 Task: Search one way flight ticket for 4 adults, 2 children, 2 infants in seat and 1 infant on lap in premium economy from Tallahassee: Tallahassee International Airport to Rockford: Chicago Rockford International Airport(was Northwest Chicagoland Regional Airport At Rockford) on 5-1-2023. Choice of flights is Spirit. Number of bags: 9 checked bags. Price is upto 74000. Outbound departure time preference is 8:30.
Action: Mouse moved to (191, 156)
Screenshot: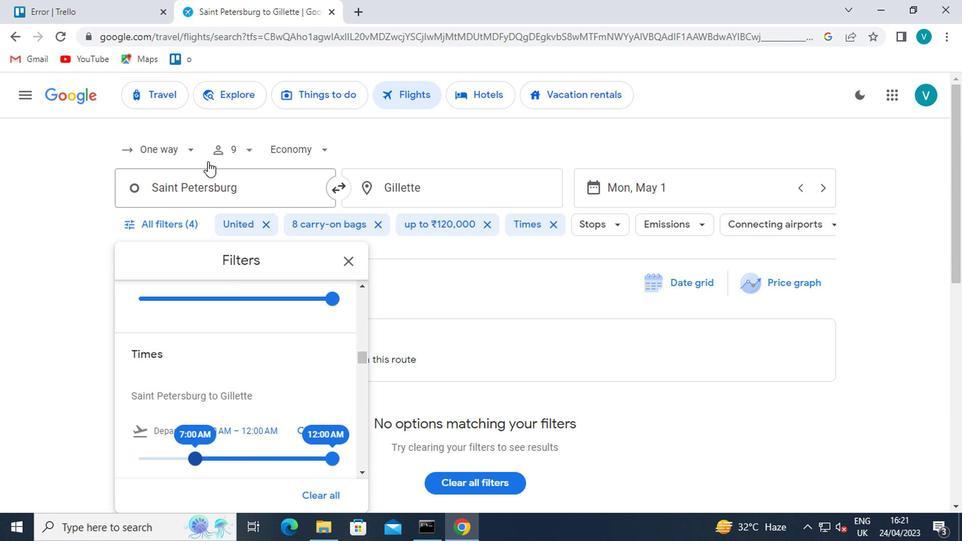 
Action: Mouse pressed left at (191, 156)
Screenshot: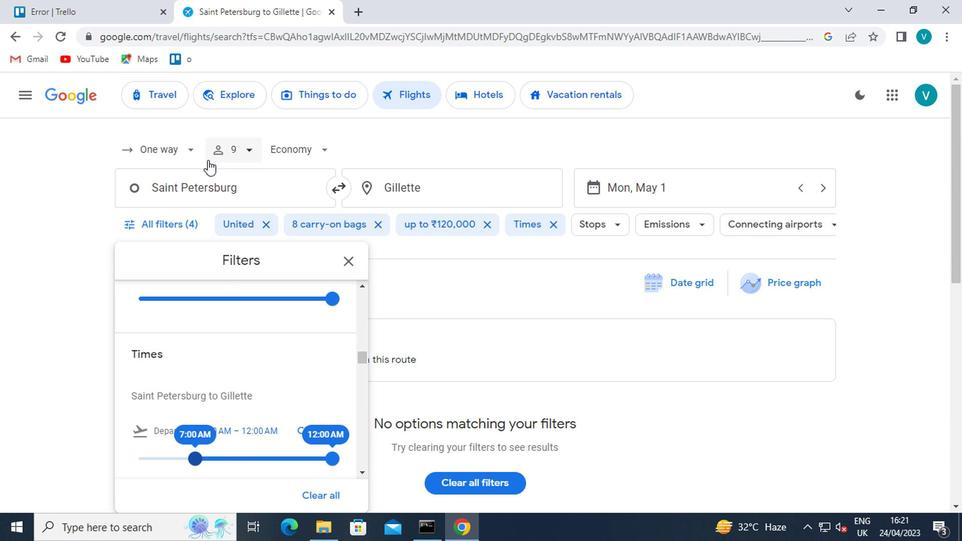 
Action: Mouse moved to (185, 214)
Screenshot: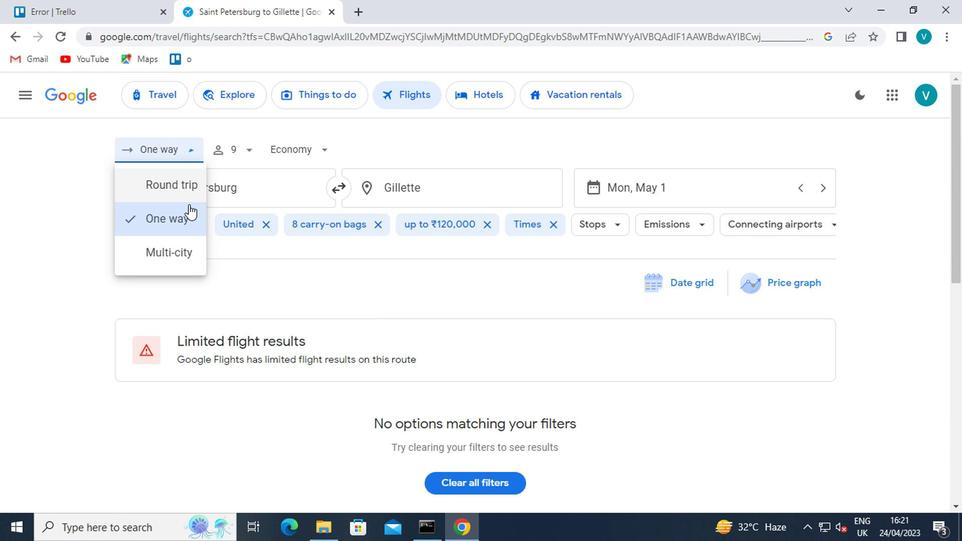 
Action: Mouse pressed left at (185, 214)
Screenshot: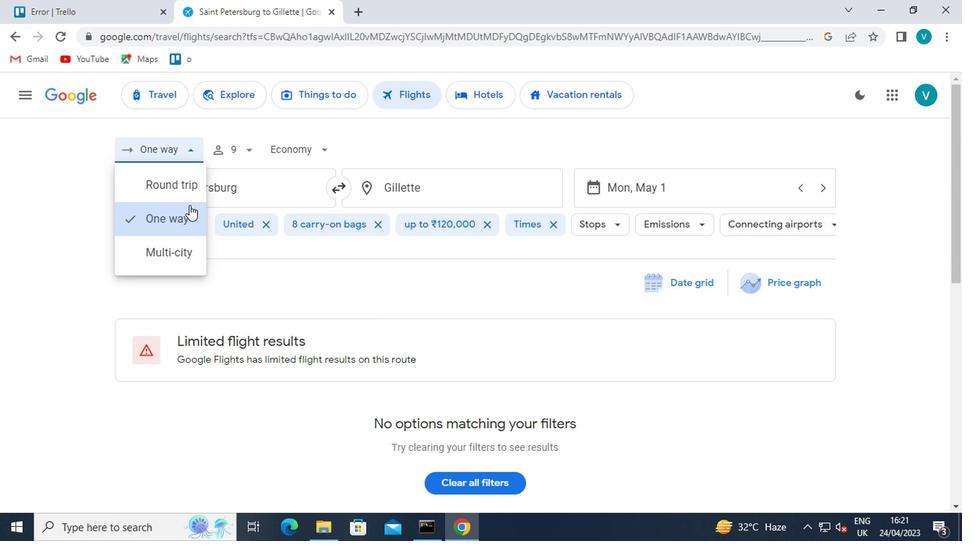 
Action: Mouse moved to (248, 145)
Screenshot: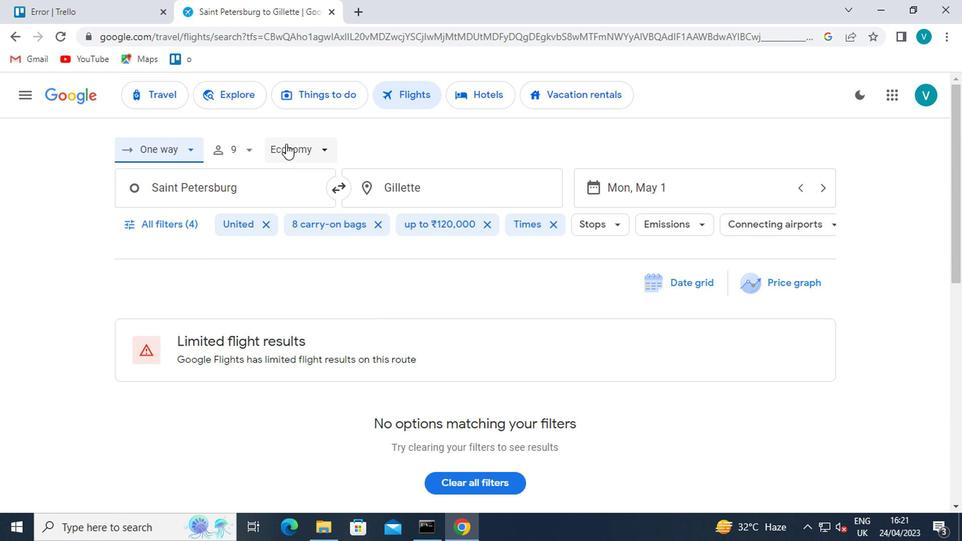 
Action: Mouse pressed left at (248, 145)
Screenshot: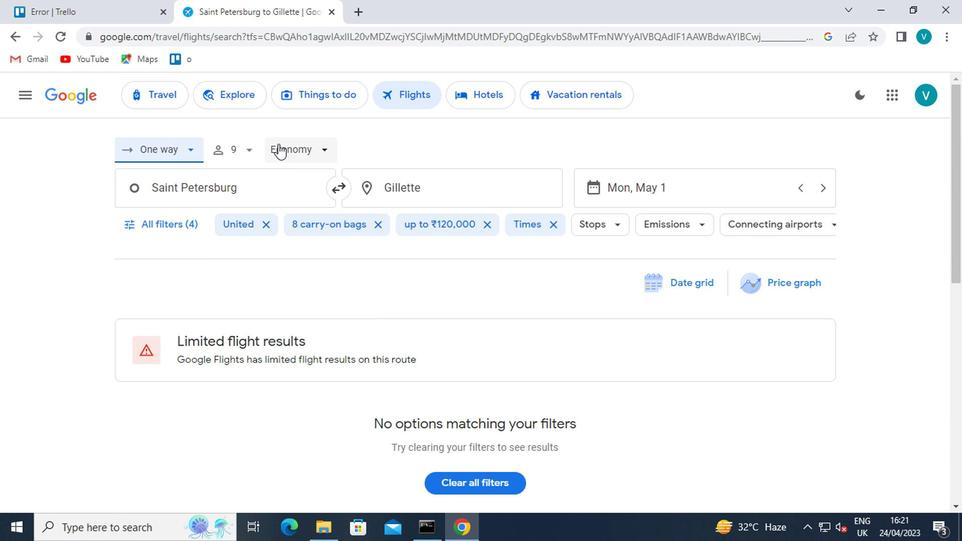 
Action: Mouse moved to (303, 188)
Screenshot: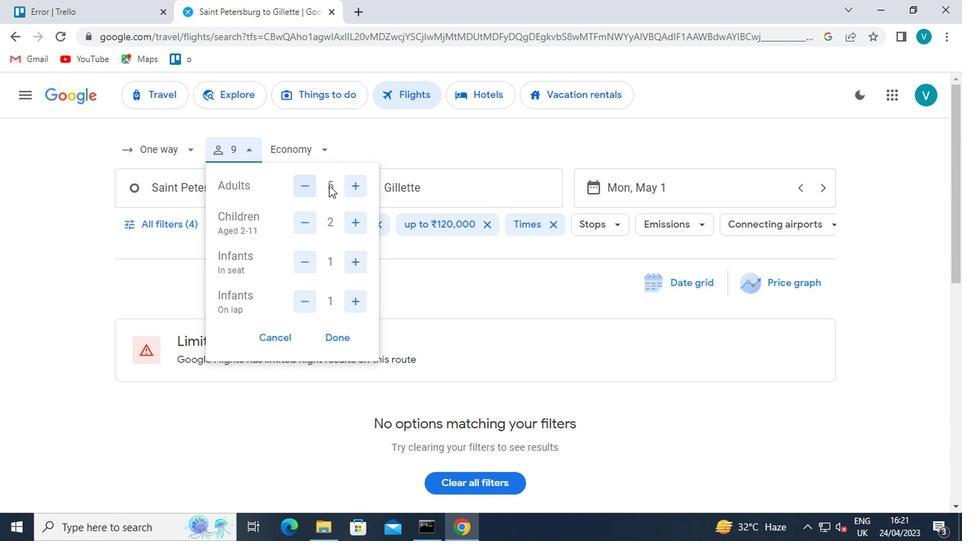 
Action: Mouse pressed left at (303, 188)
Screenshot: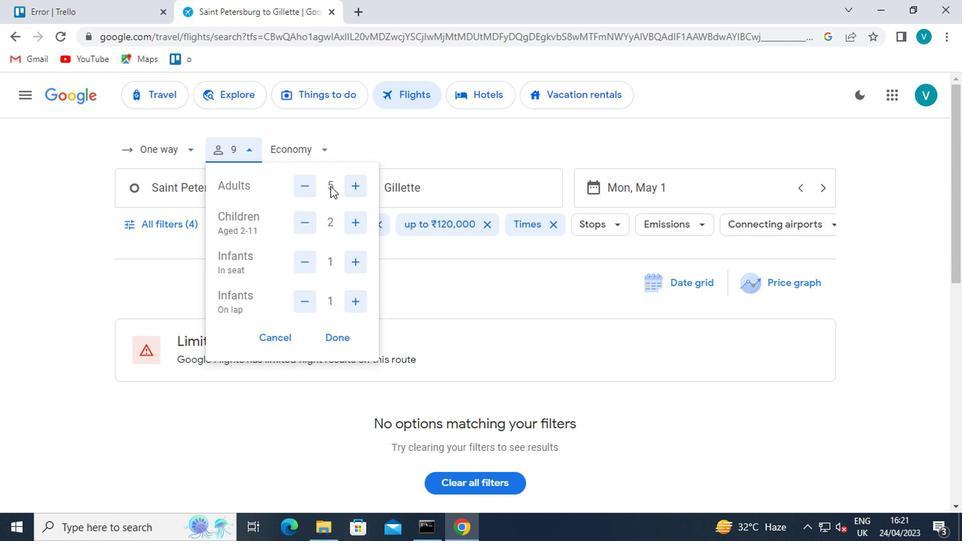 
Action: Mouse moved to (344, 260)
Screenshot: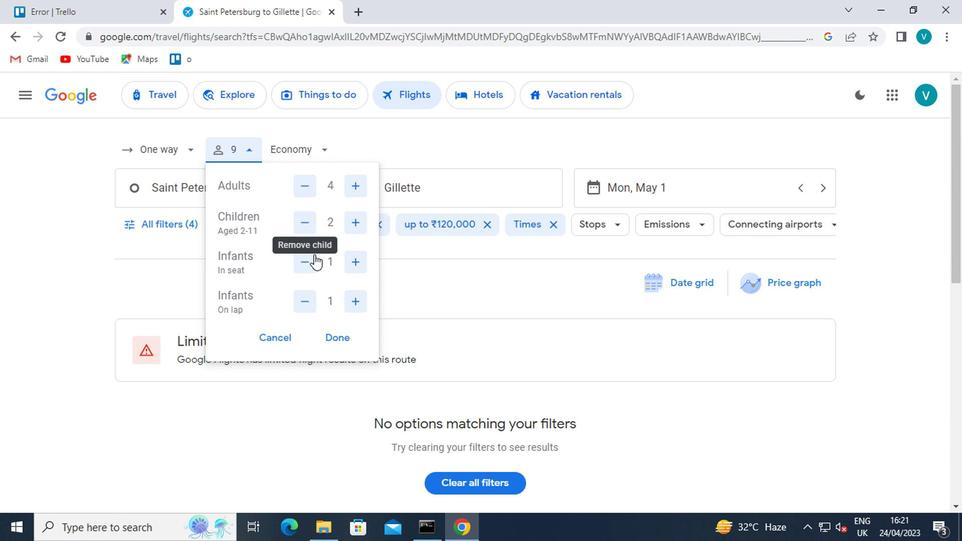 
Action: Mouse pressed left at (344, 260)
Screenshot: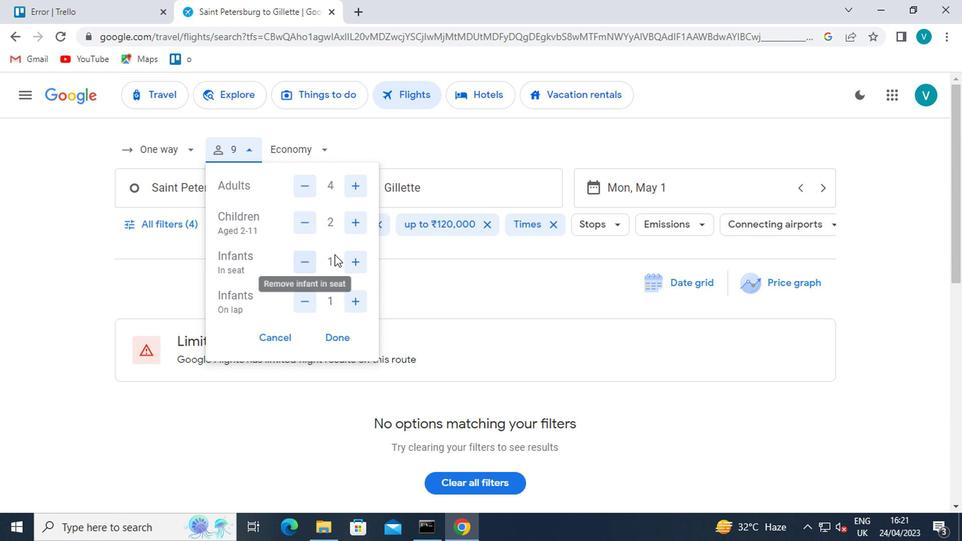 
Action: Mouse moved to (325, 339)
Screenshot: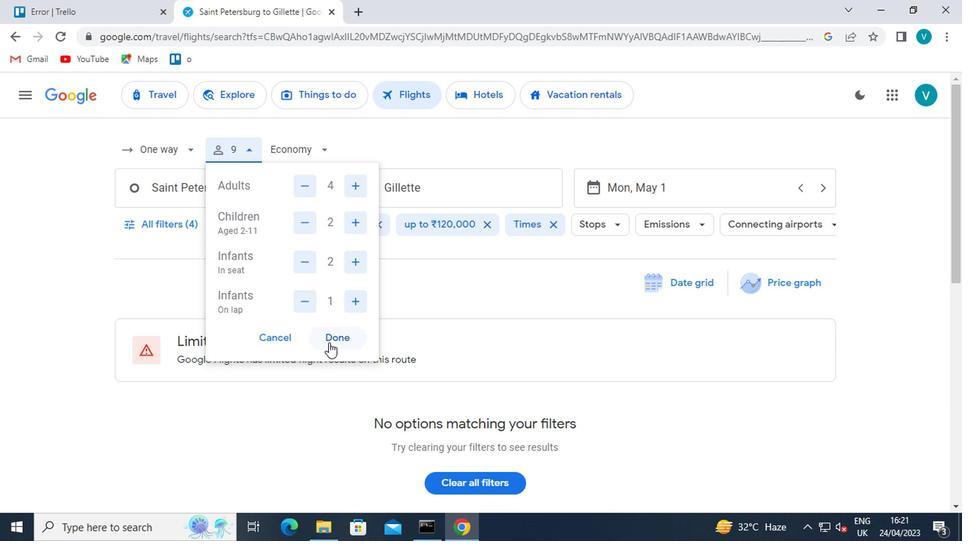 
Action: Mouse pressed left at (325, 339)
Screenshot: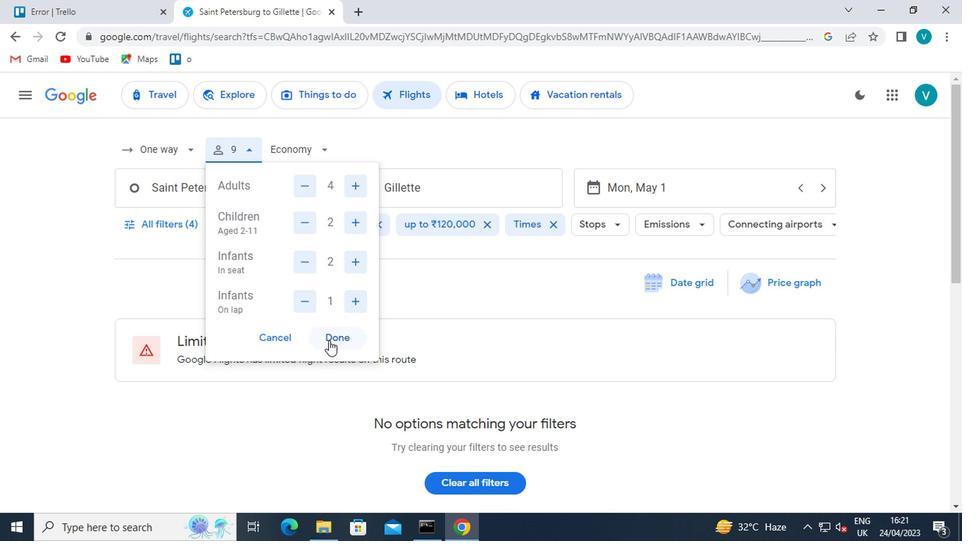 
Action: Mouse moved to (317, 150)
Screenshot: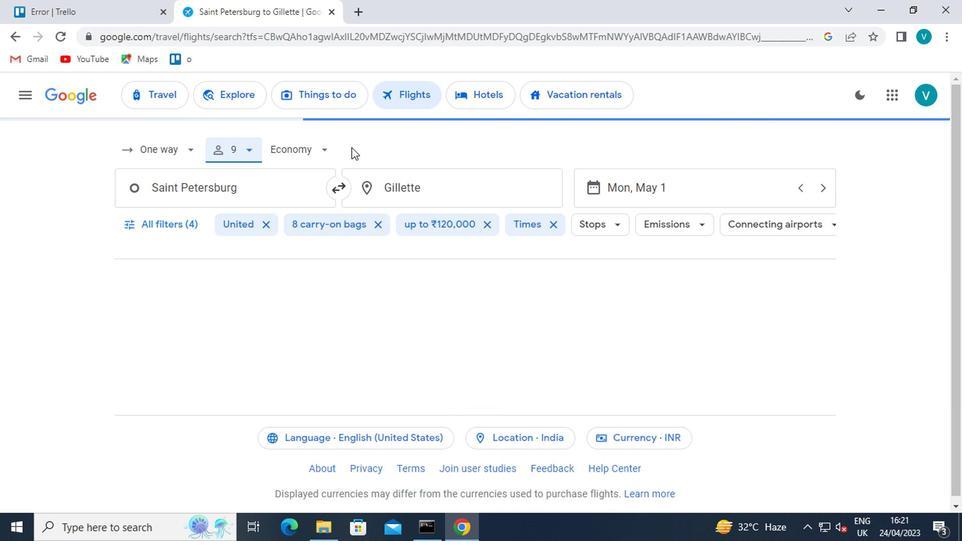 
Action: Mouse pressed left at (317, 150)
Screenshot: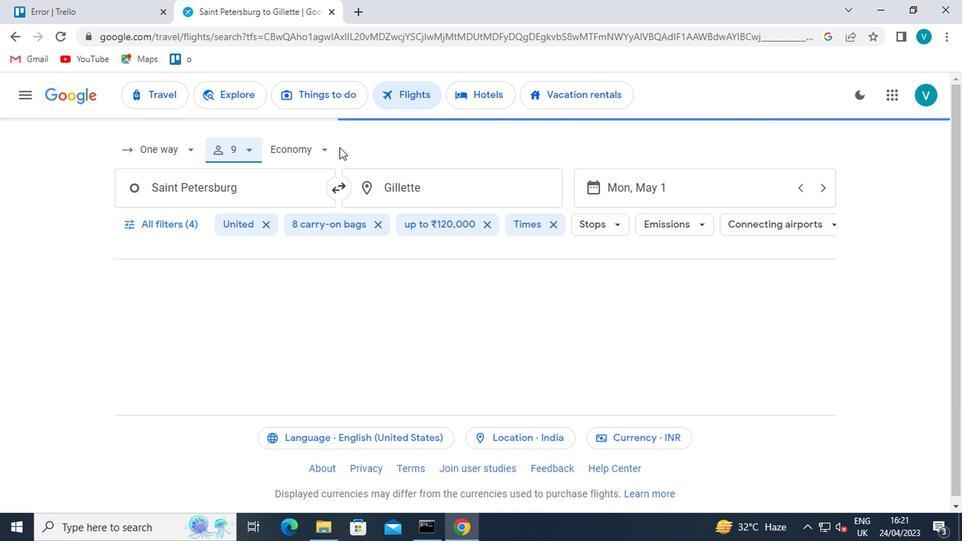 
Action: Mouse moved to (322, 218)
Screenshot: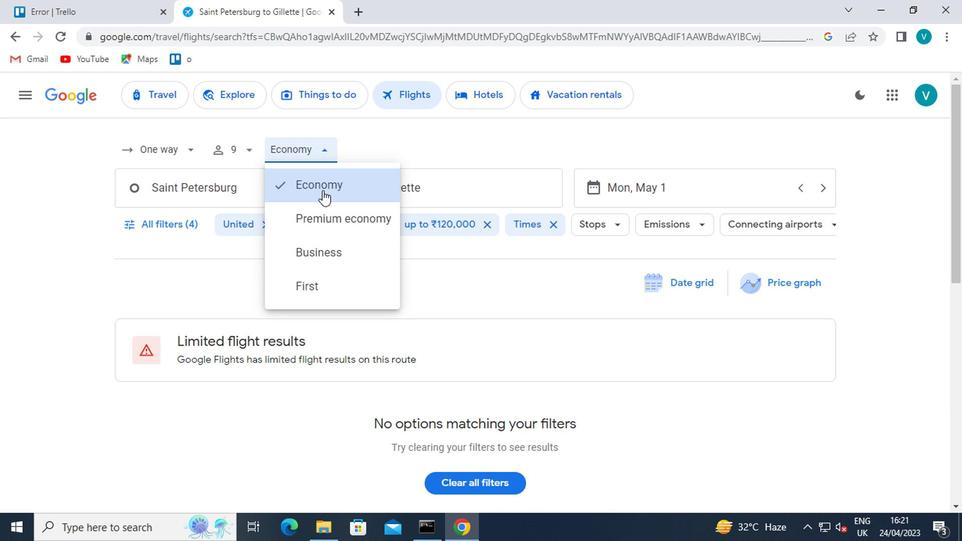 
Action: Mouse pressed left at (322, 218)
Screenshot: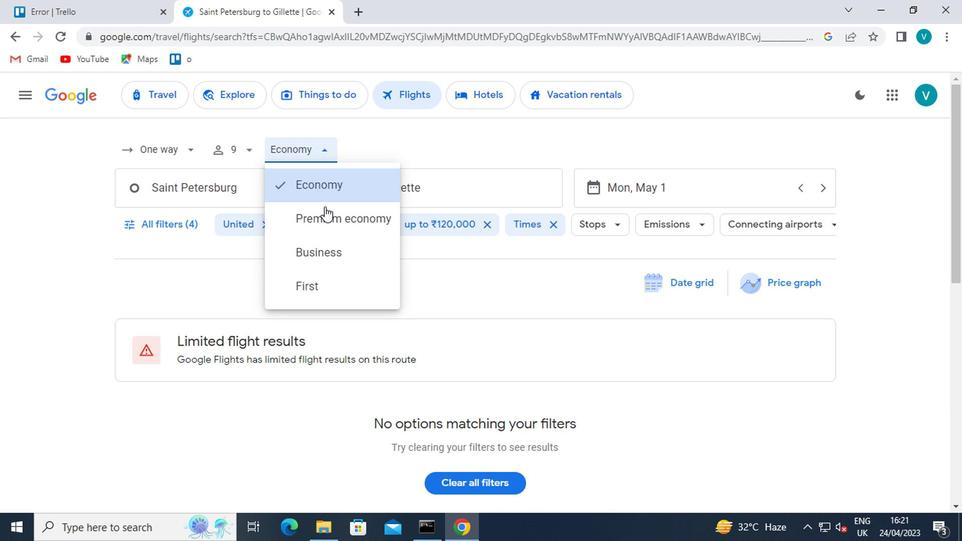 
Action: Mouse moved to (242, 190)
Screenshot: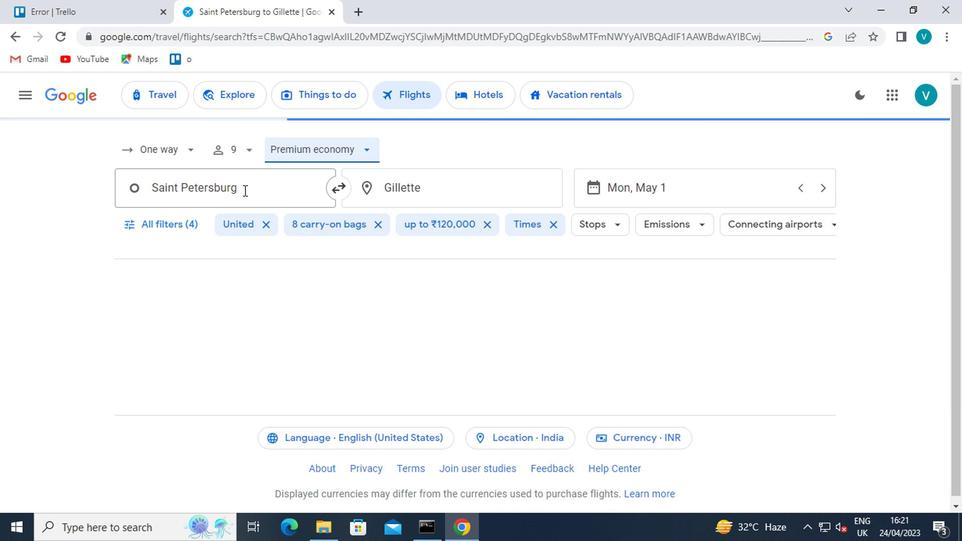 
Action: Mouse pressed left at (242, 190)
Screenshot: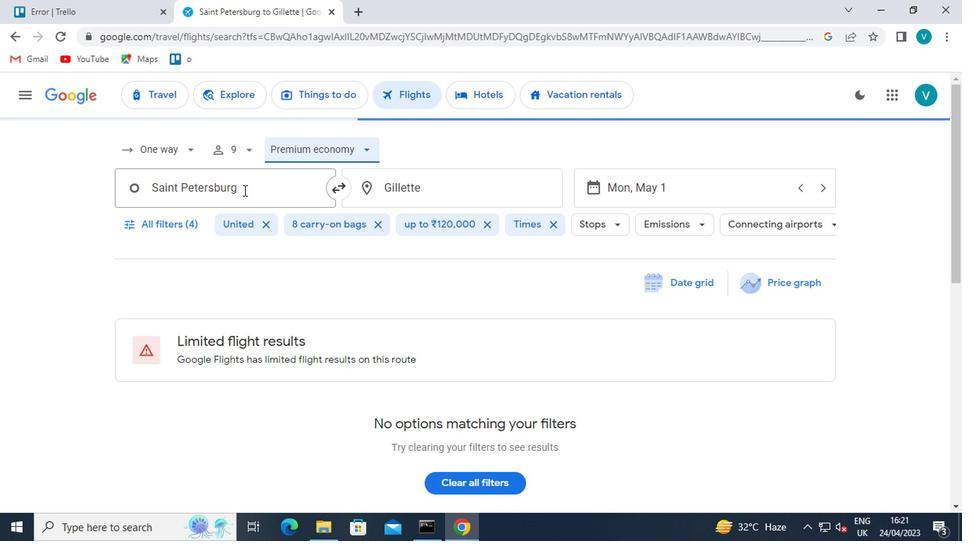 
Action: Key pressed <Key.shift>TALLAH
Screenshot: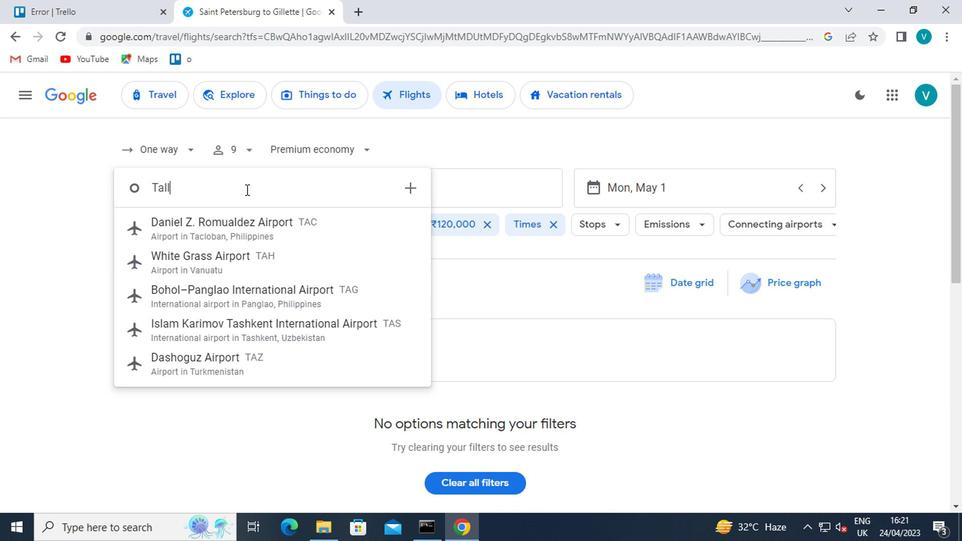 
Action: Mouse moved to (284, 267)
Screenshot: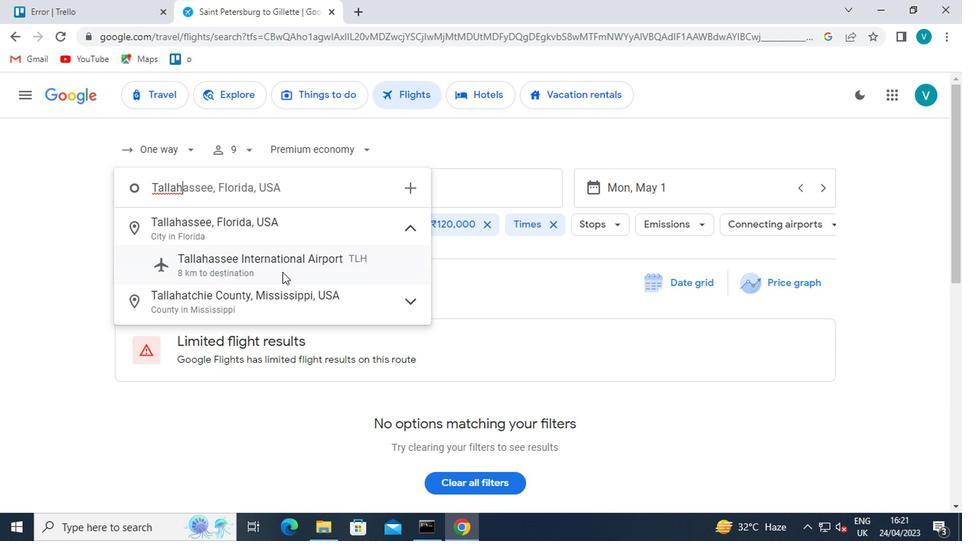 
Action: Mouse pressed left at (284, 267)
Screenshot: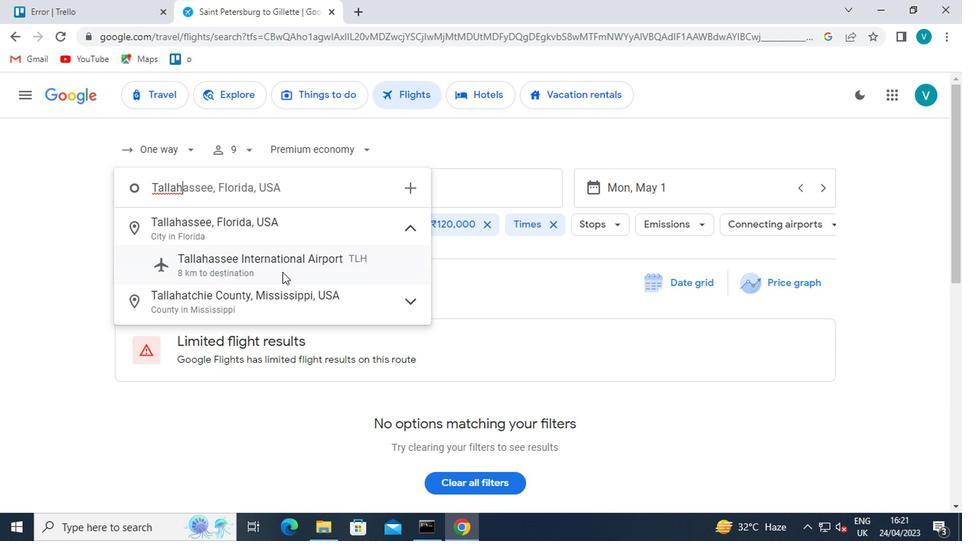 
Action: Mouse moved to (435, 190)
Screenshot: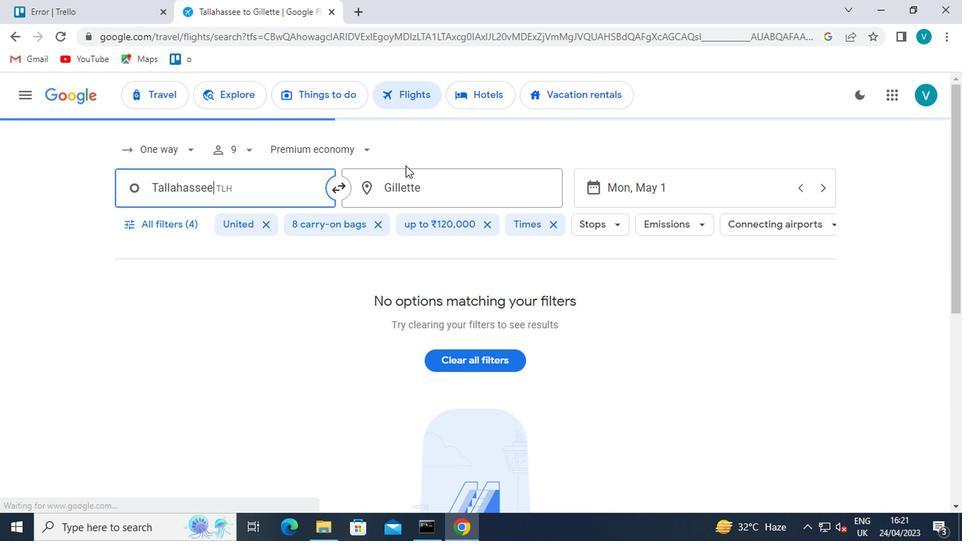 
Action: Mouse pressed left at (435, 190)
Screenshot: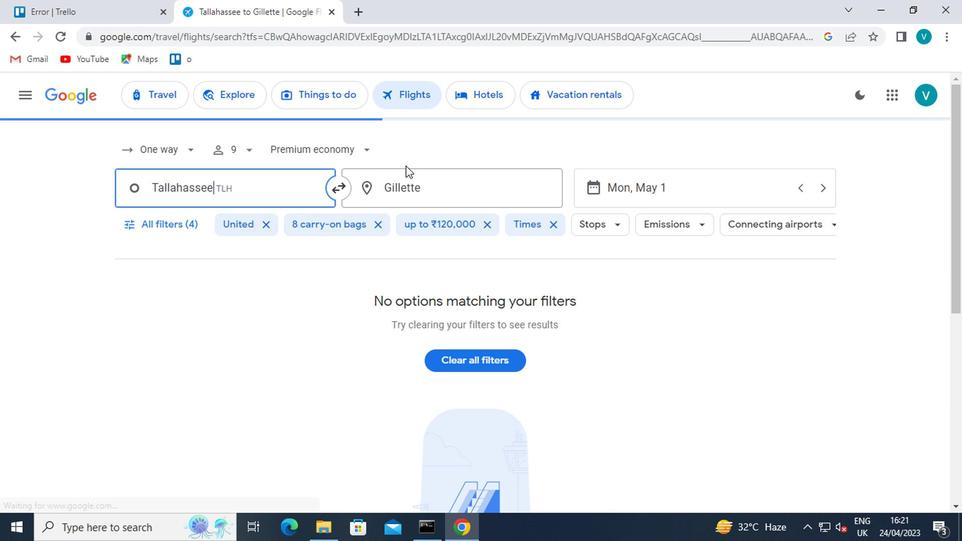 
Action: Mouse moved to (178, 33)
Screenshot: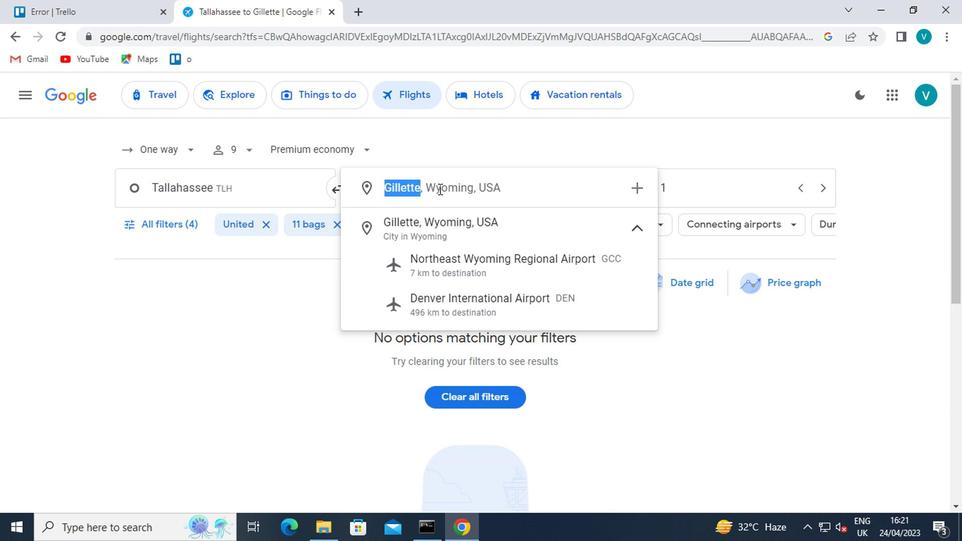 
Action: Key pressed <Key.shift>ROCKFORD
Screenshot: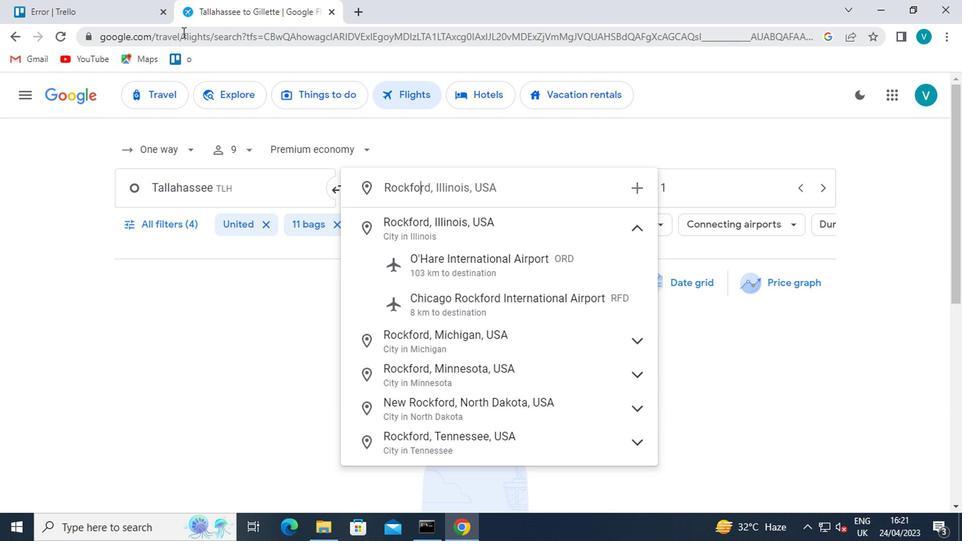 
Action: Mouse moved to (483, 295)
Screenshot: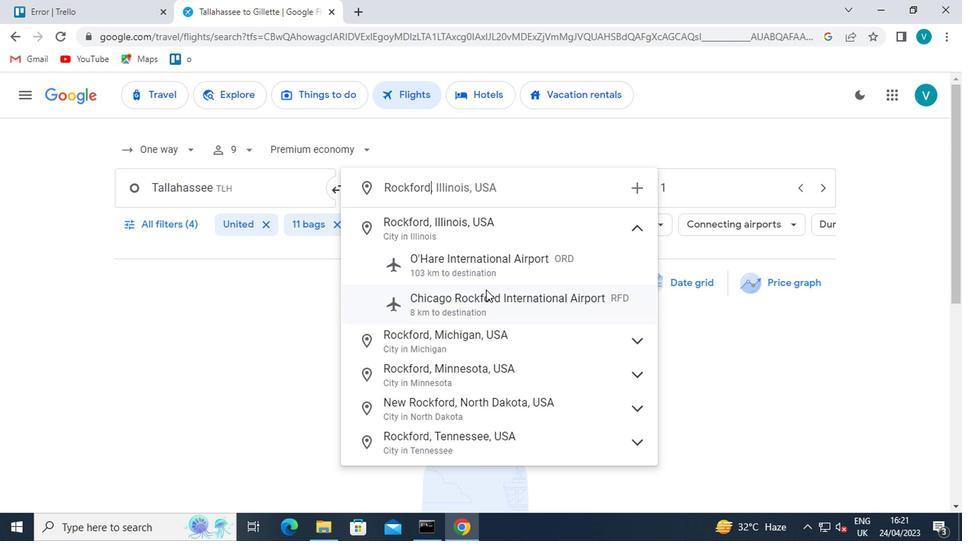
Action: Mouse pressed left at (483, 295)
Screenshot: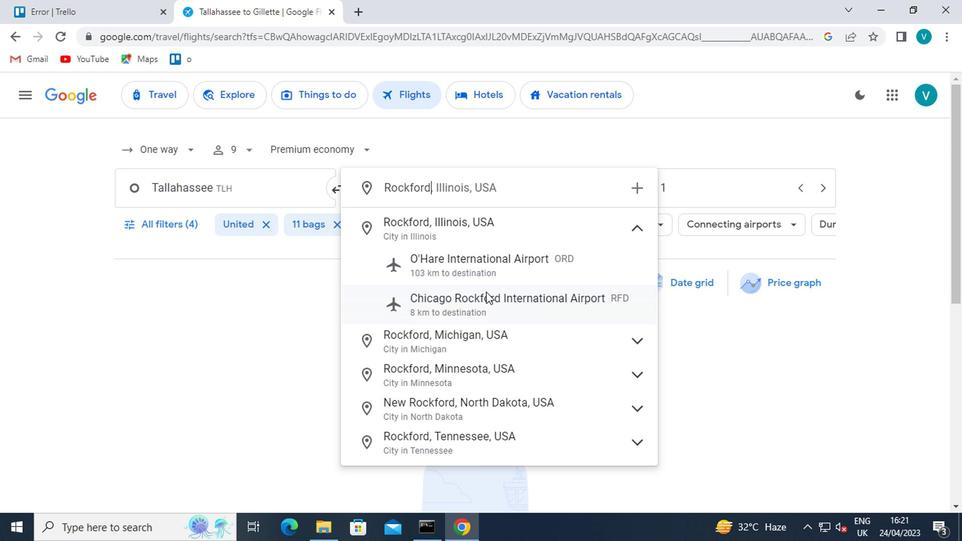 
Action: Mouse moved to (710, 180)
Screenshot: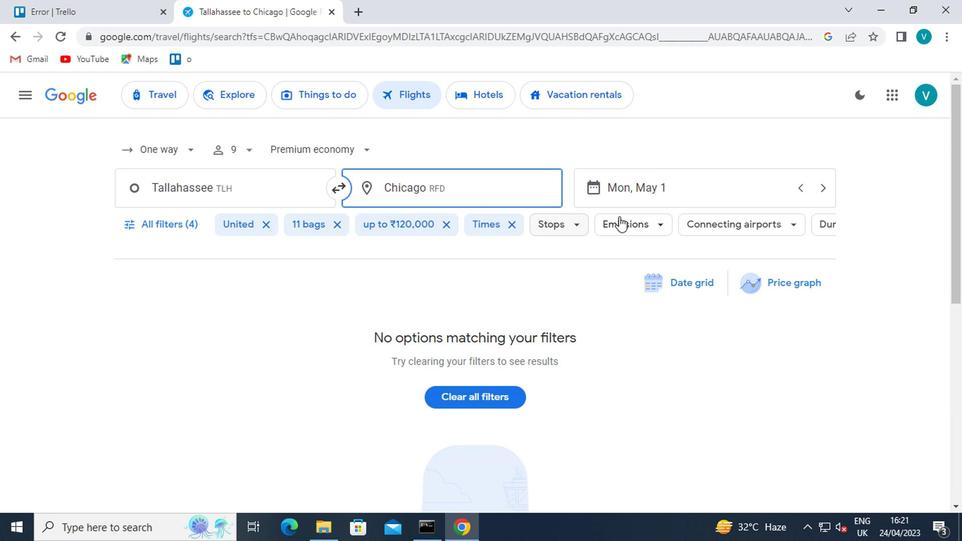 
Action: Mouse pressed left at (710, 180)
Screenshot: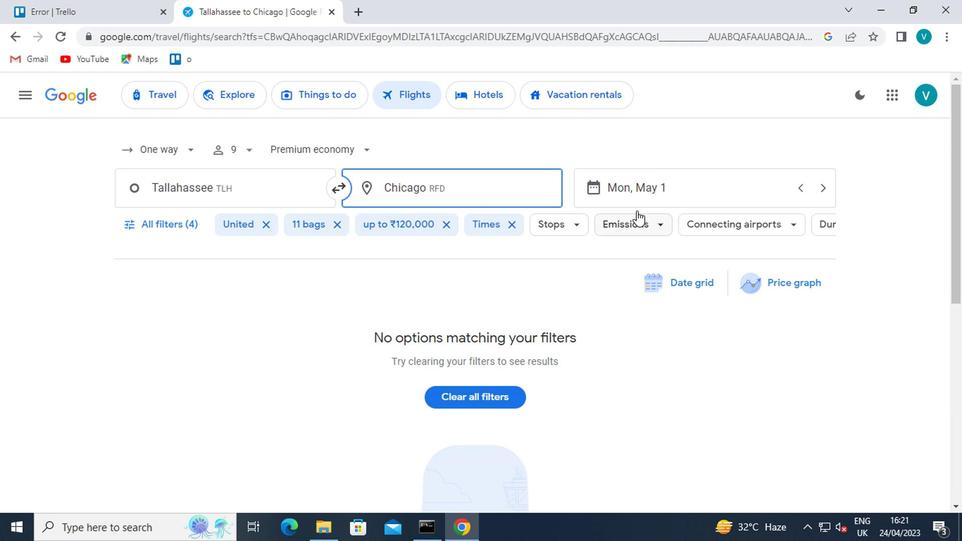 
Action: Mouse moved to (631, 261)
Screenshot: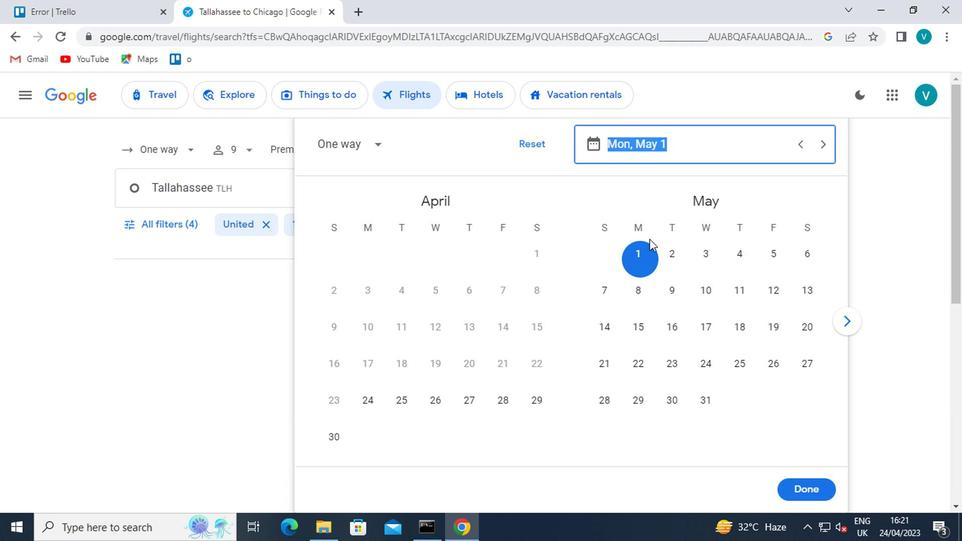 
Action: Mouse pressed left at (631, 261)
Screenshot: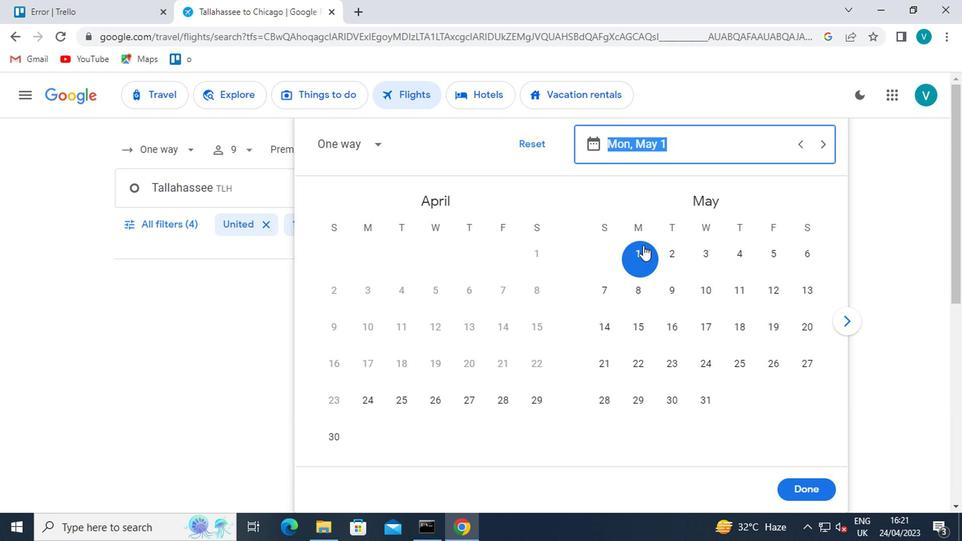 
Action: Mouse moved to (803, 494)
Screenshot: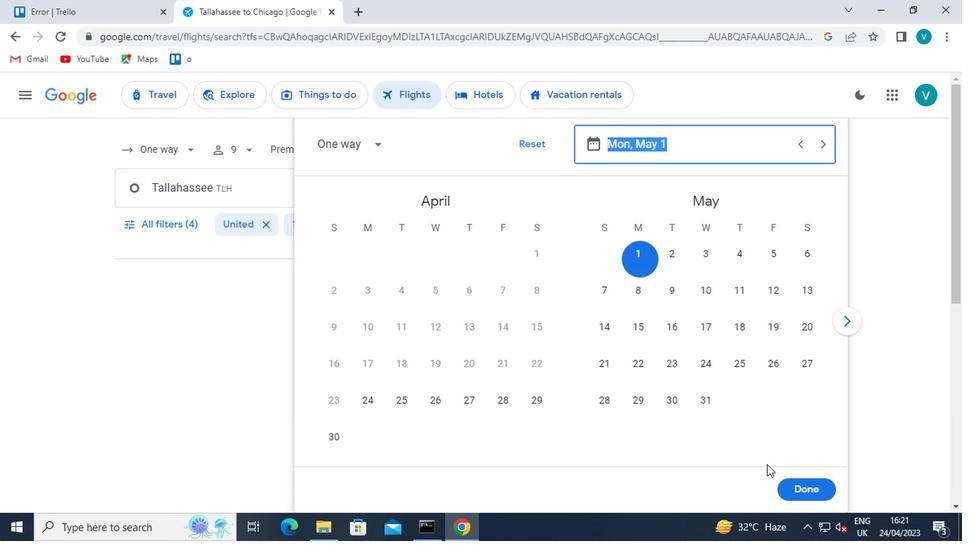 
Action: Mouse pressed left at (803, 494)
Screenshot: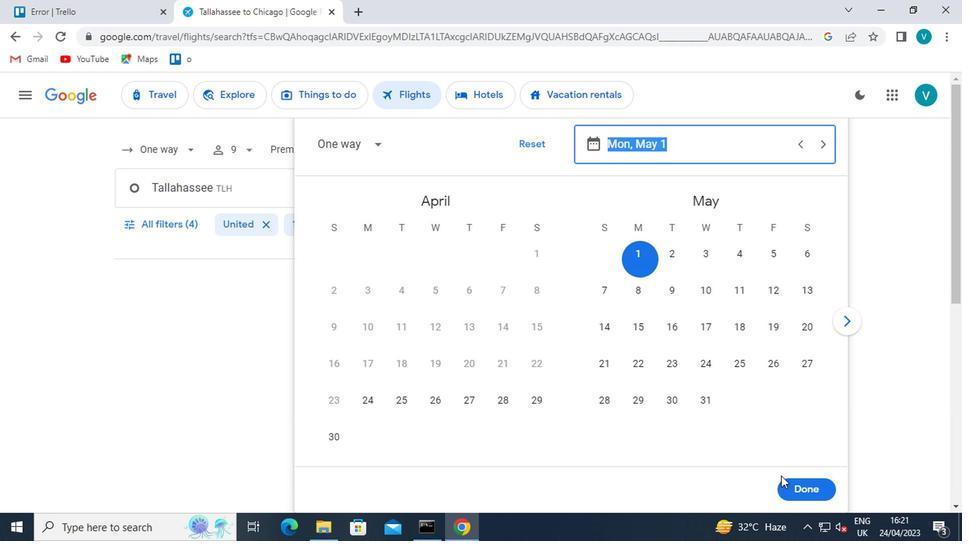 
Action: Mouse moved to (186, 239)
Screenshot: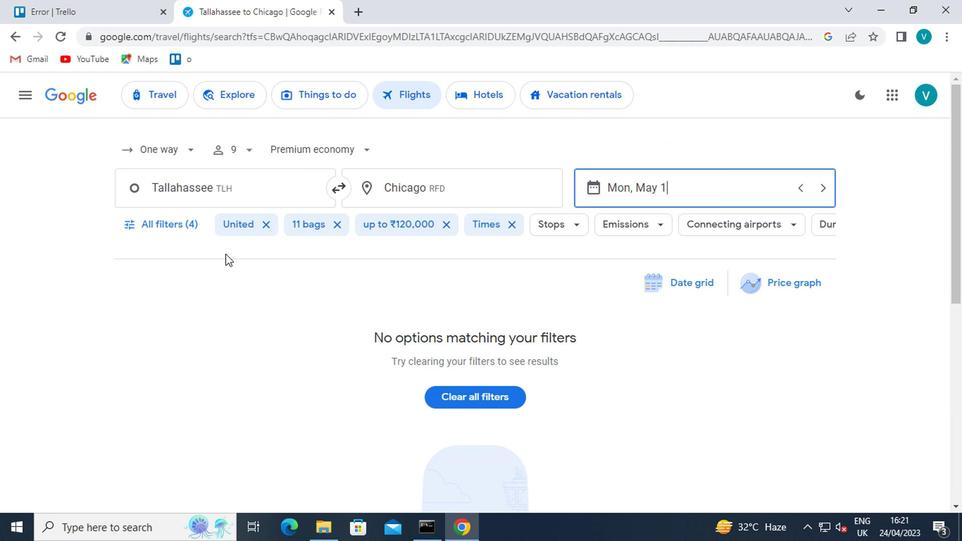 
Action: Mouse pressed left at (186, 239)
Screenshot: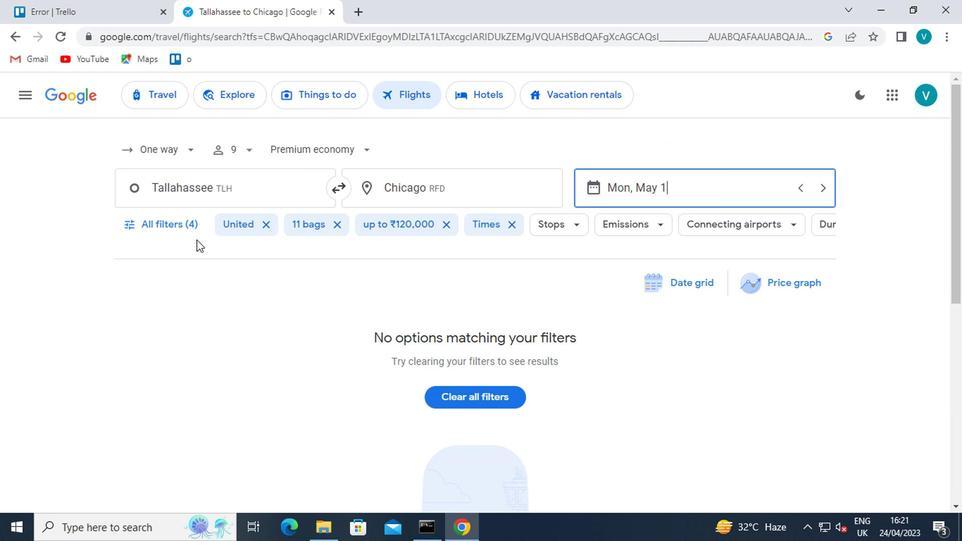 
Action: Mouse moved to (310, 361)
Screenshot: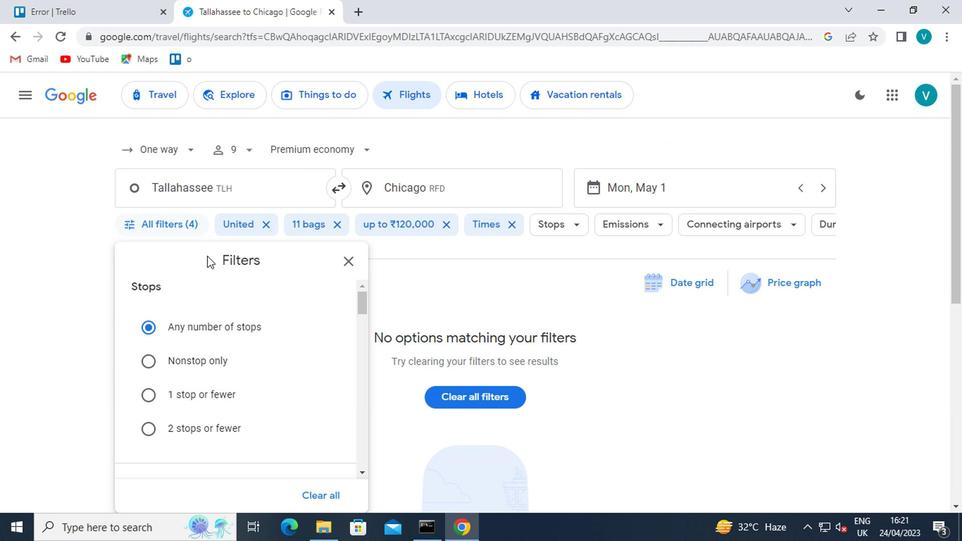
Action: Mouse scrolled (310, 360) with delta (0, 0)
Screenshot: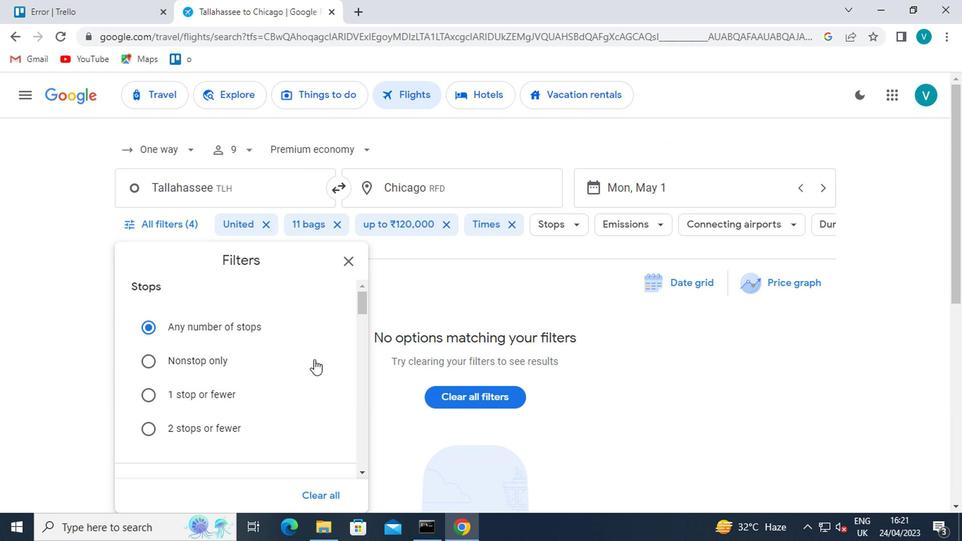 
Action: Mouse scrolled (310, 360) with delta (0, 0)
Screenshot: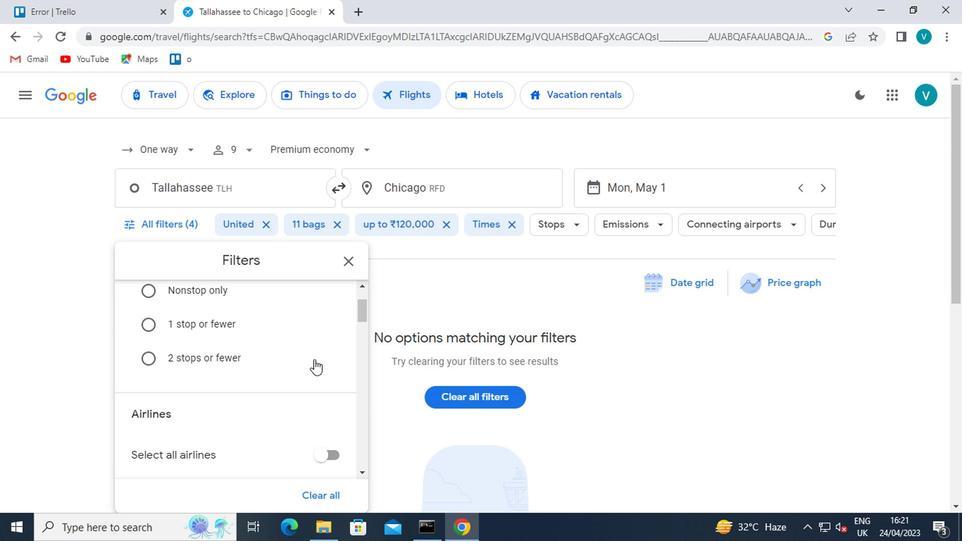 
Action: Mouse scrolled (310, 360) with delta (0, 0)
Screenshot: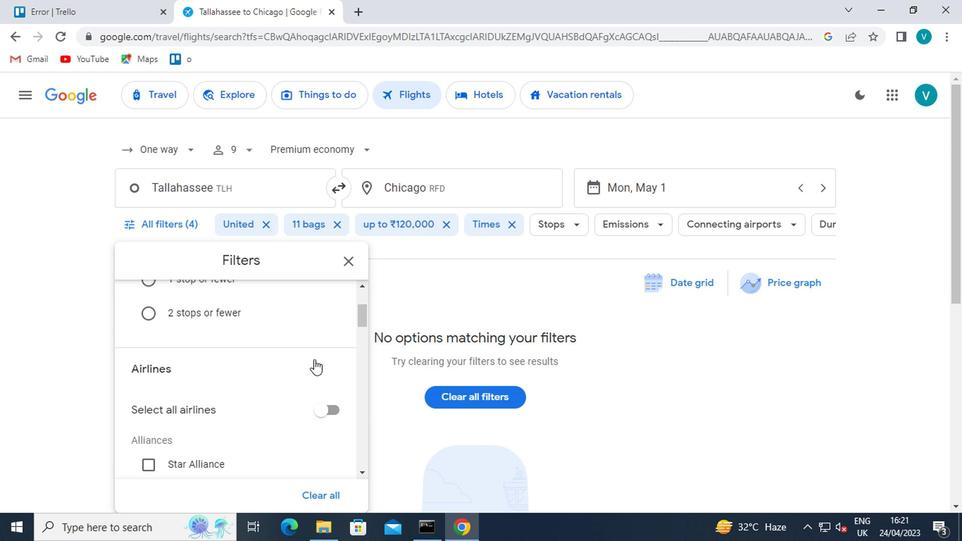 
Action: Mouse scrolled (310, 360) with delta (0, 0)
Screenshot: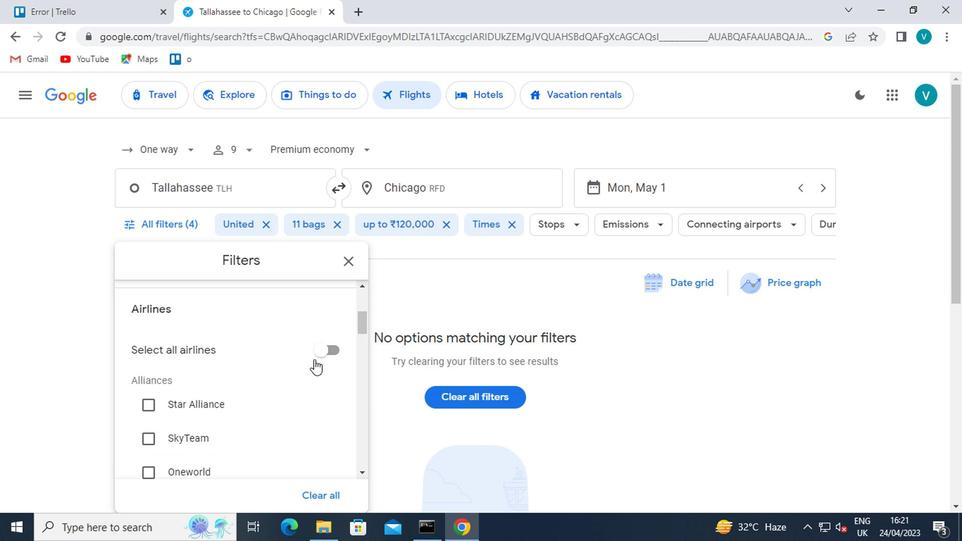 
Action: Mouse scrolled (310, 360) with delta (0, 0)
Screenshot: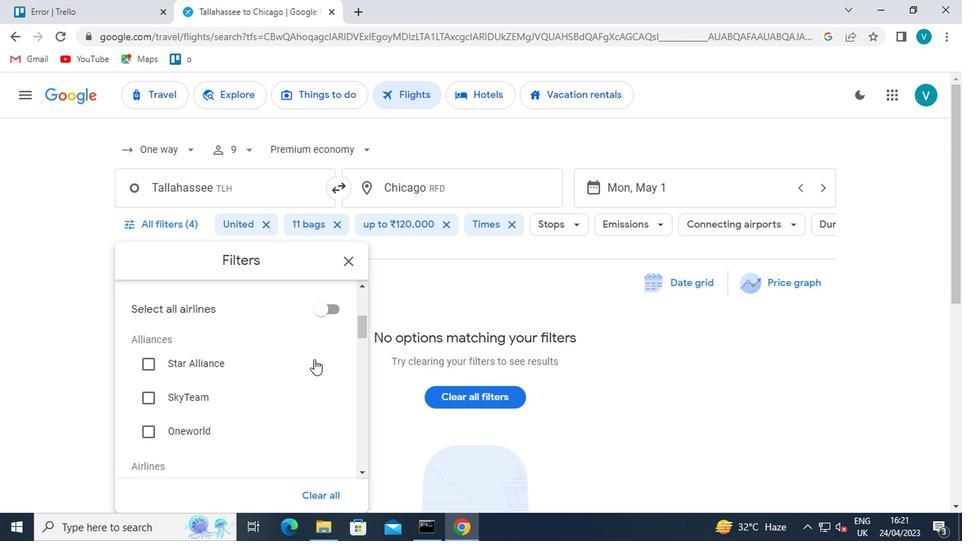 
Action: Mouse scrolled (310, 360) with delta (0, 0)
Screenshot: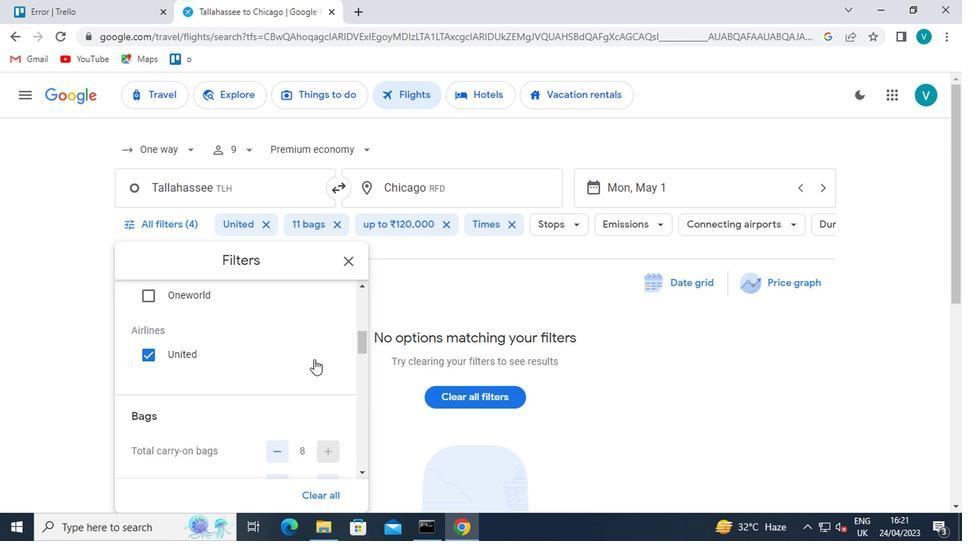 
Action: Mouse scrolled (310, 360) with delta (0, 0)
Screenshot: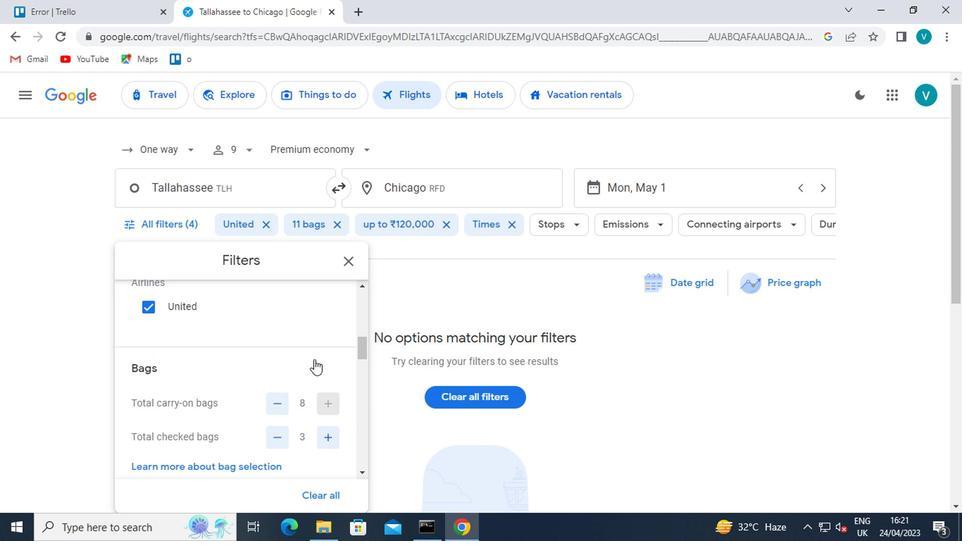 
Action: Mouse moved to (330, 345)
Screenshot: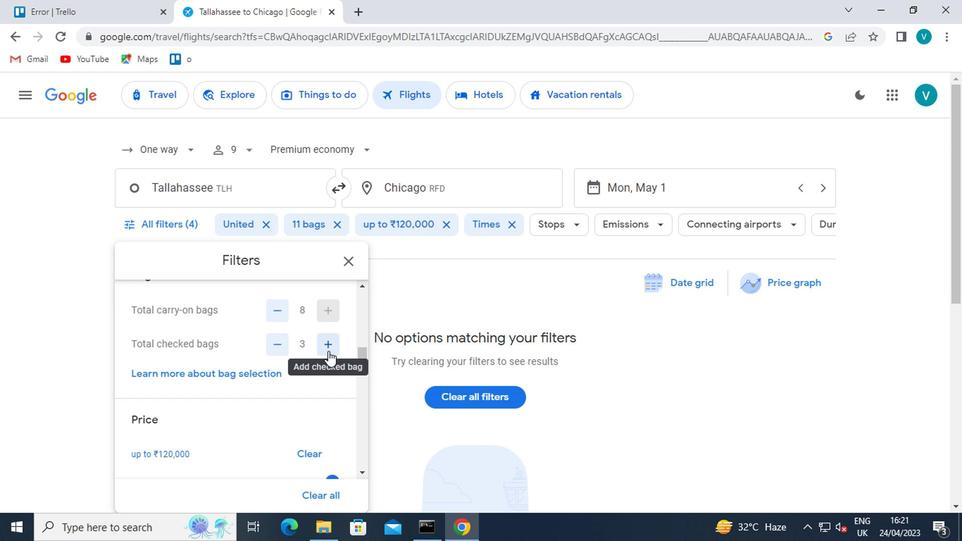 
Action: Mouse pressed left at (330, 345)
Screenshot: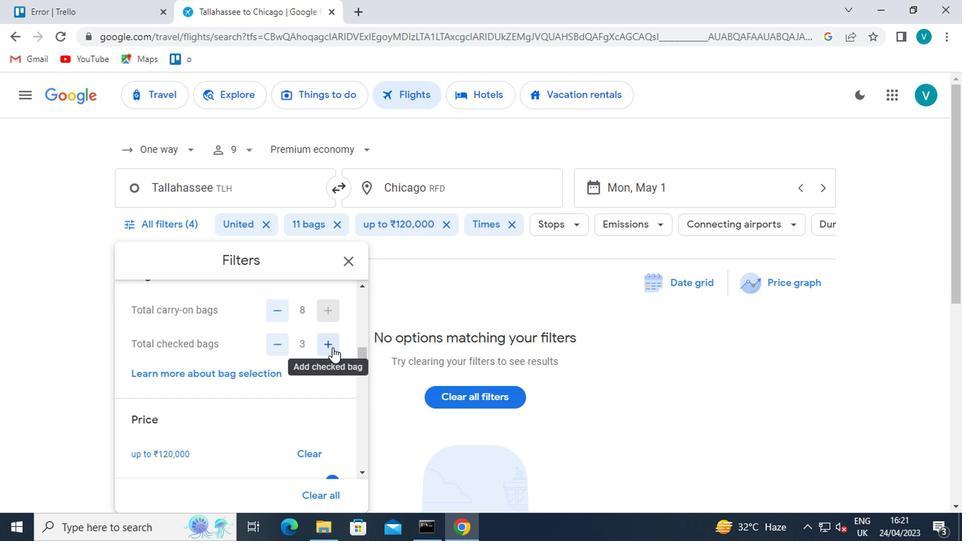
Action: Mouse pressed left at (330, 345)
Screenshot: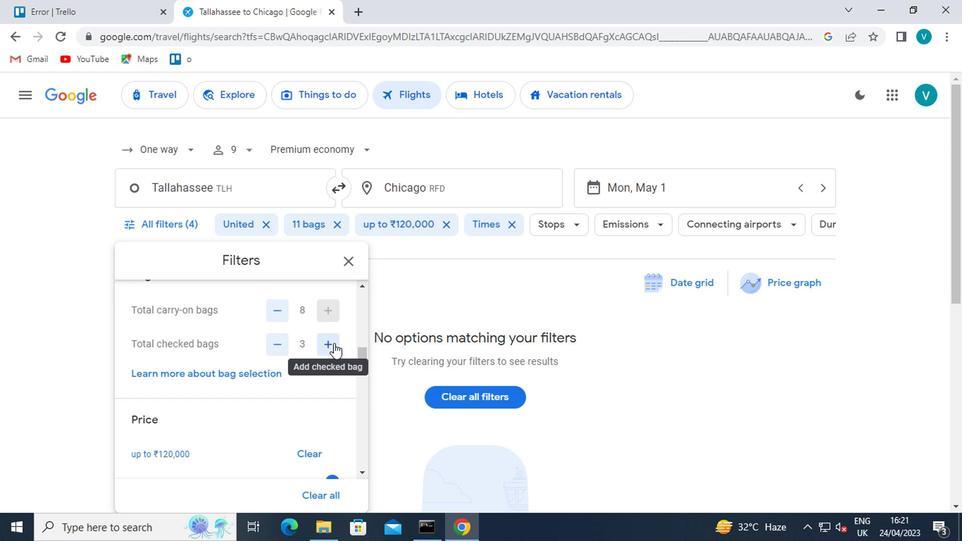 
Action: Mouse pressed left at (330, 345)
Screenshot: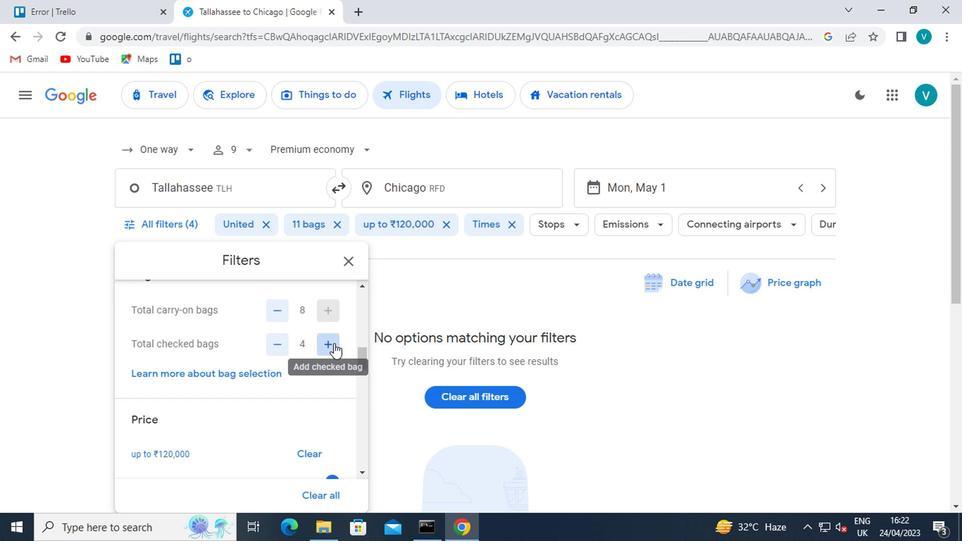 
Action: Mouse pressed left at (330, 345)
Screenshot: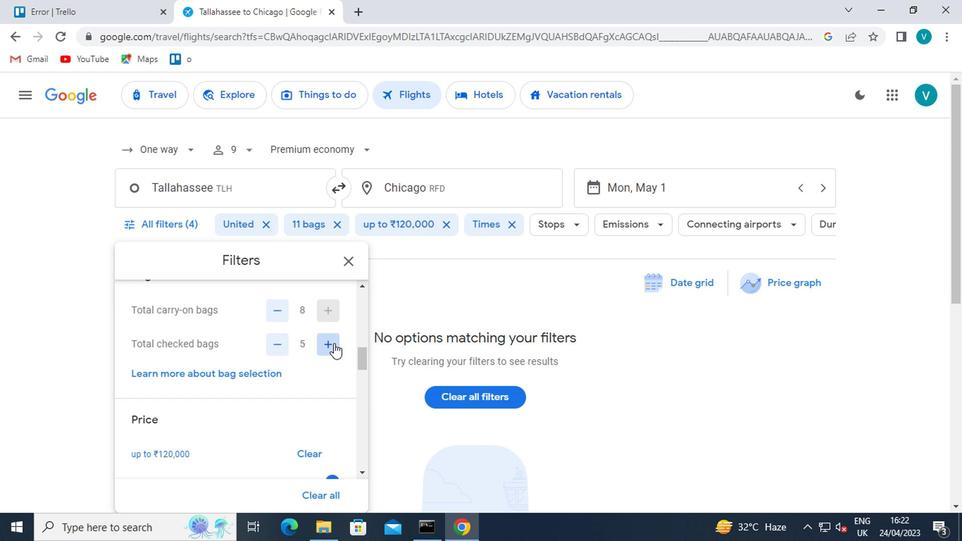 
Action: Mouse pressed left at (330, 345)
Screenshot: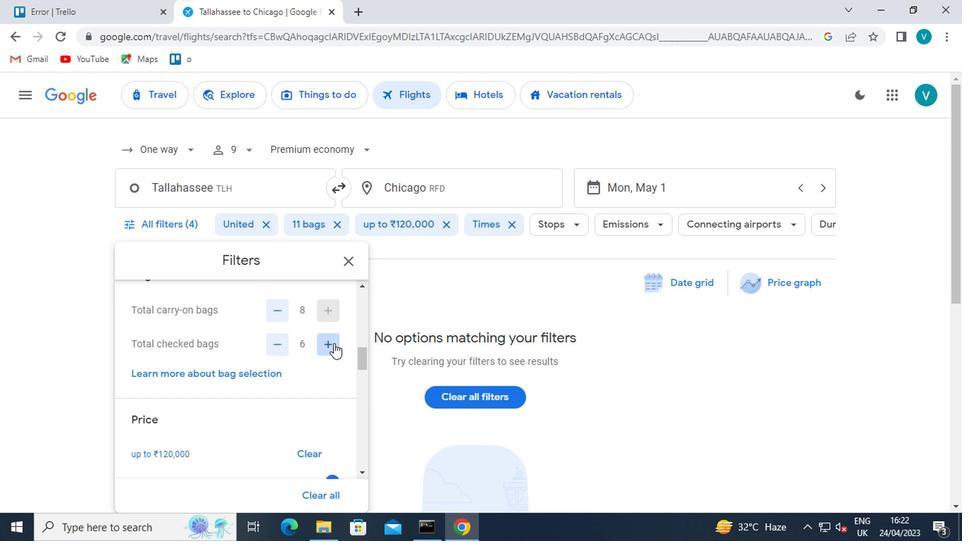 
Action: Mouse pressed left at (330, 345)
Screenshot: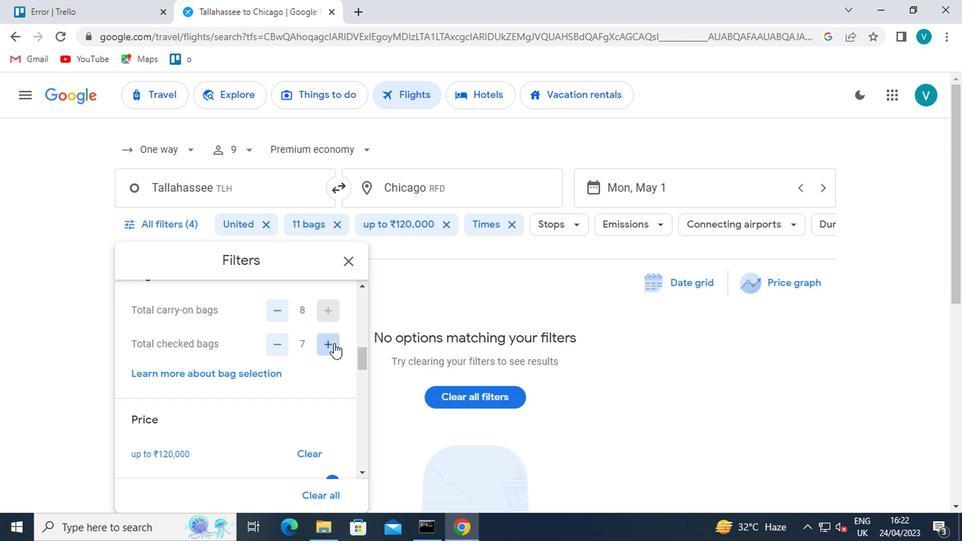
Action: Mouse pressed left at (330, 345)
Screenshot: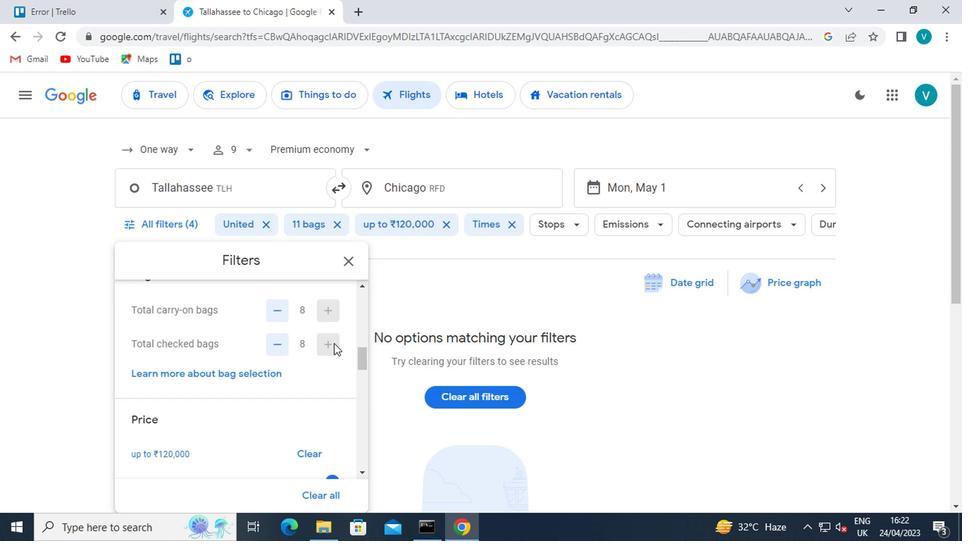
Action: Mouse scrolled (330, 344) with delta (0, -1)
Screenshot: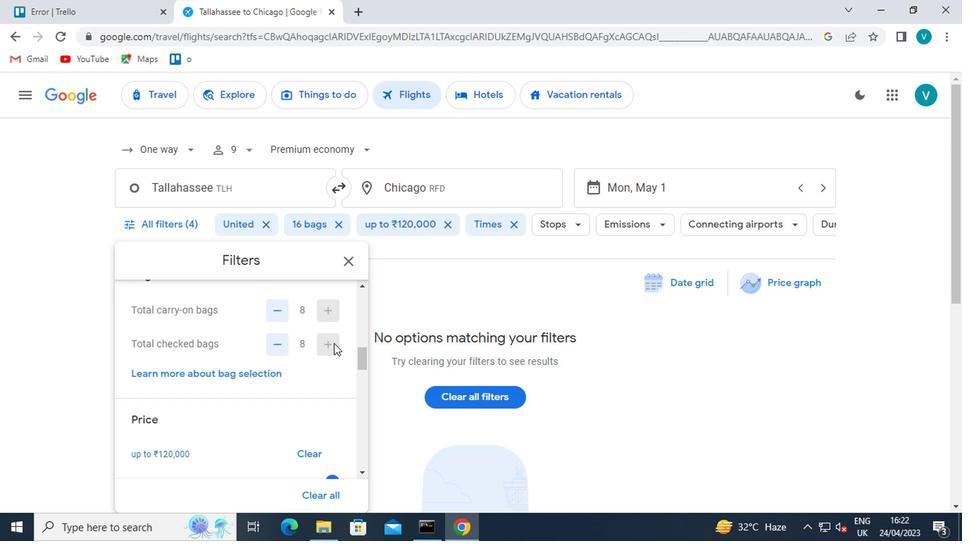 
Action: Mouse moved to (328, 419)
Screenshot: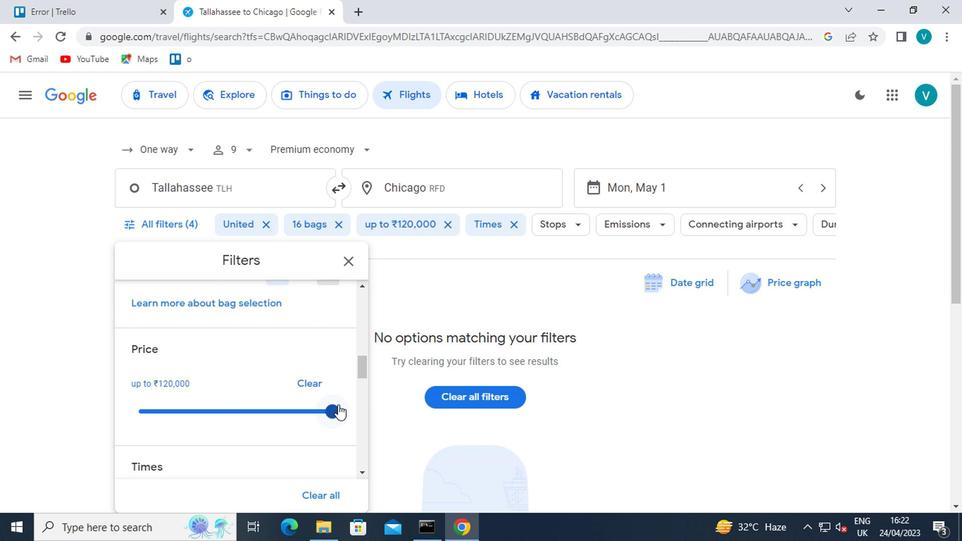 
Action: Mouse pressed left at (328, 419)
Screenshot: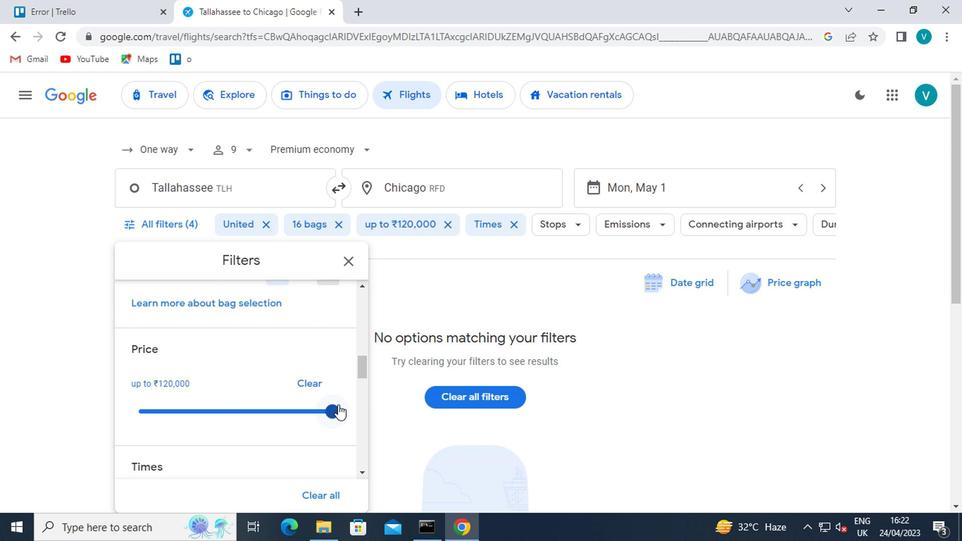 
Action: Mouse moved to (308, 394)
Screenshot: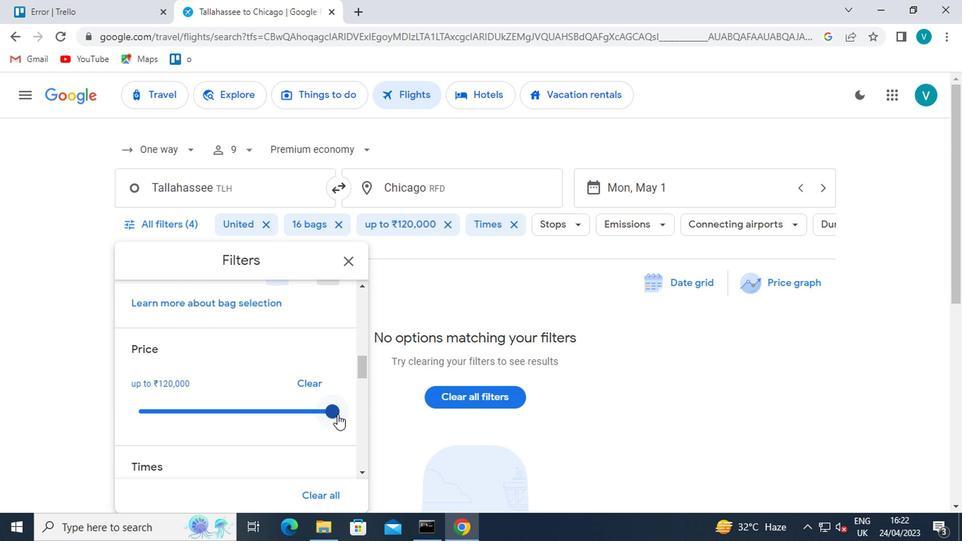 
Action: Mouse scrolled (308, 393) with delta (0, -1)
Screenshot: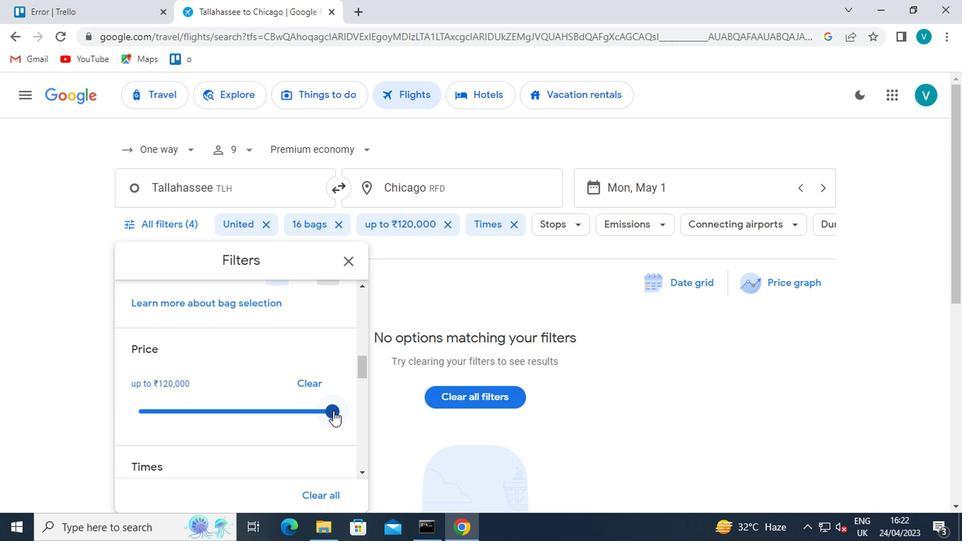 
Action: Mouse moved to (306, 394)
Screenshot: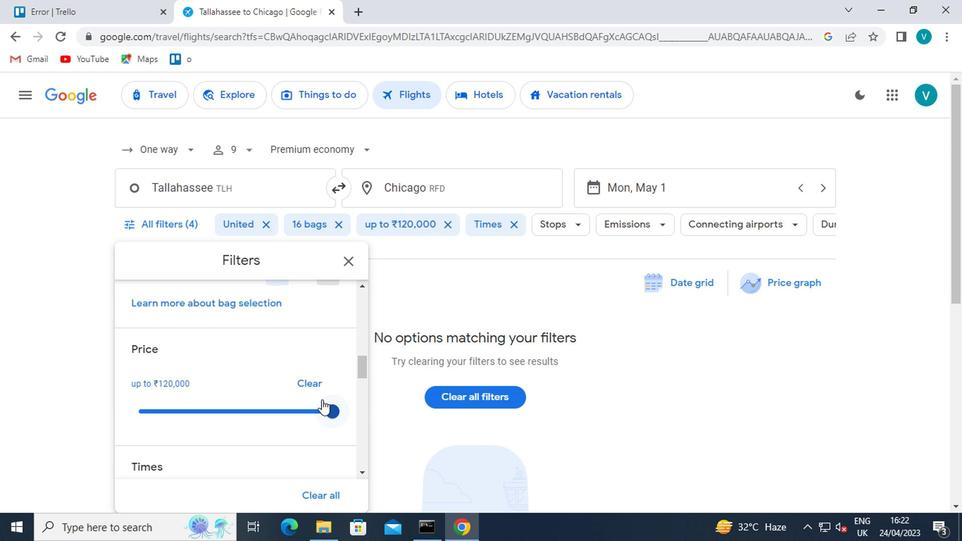 
Action: Mouse scrolled (306, 393) with delta (0, -1)
Screenshot: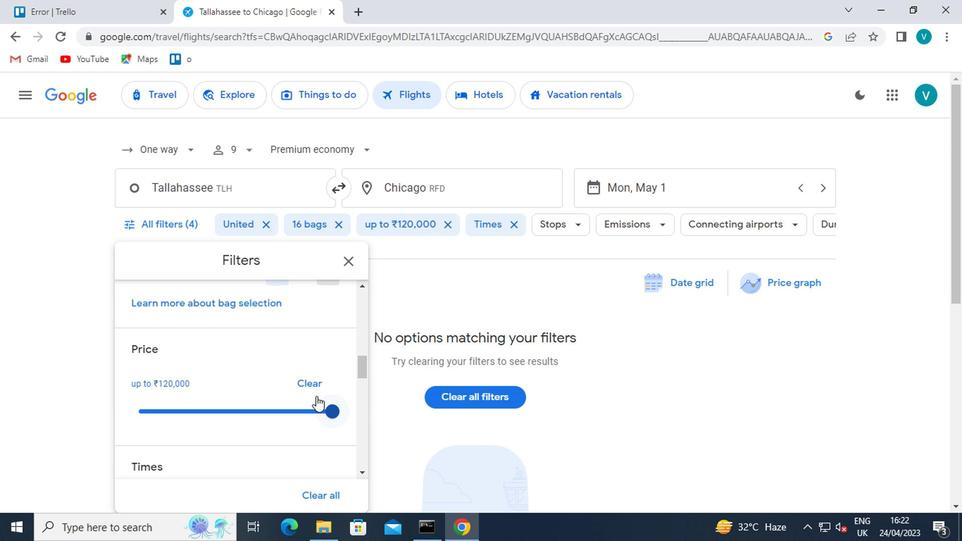 
Action: Mouse moved to (190, 430)
Screenshot: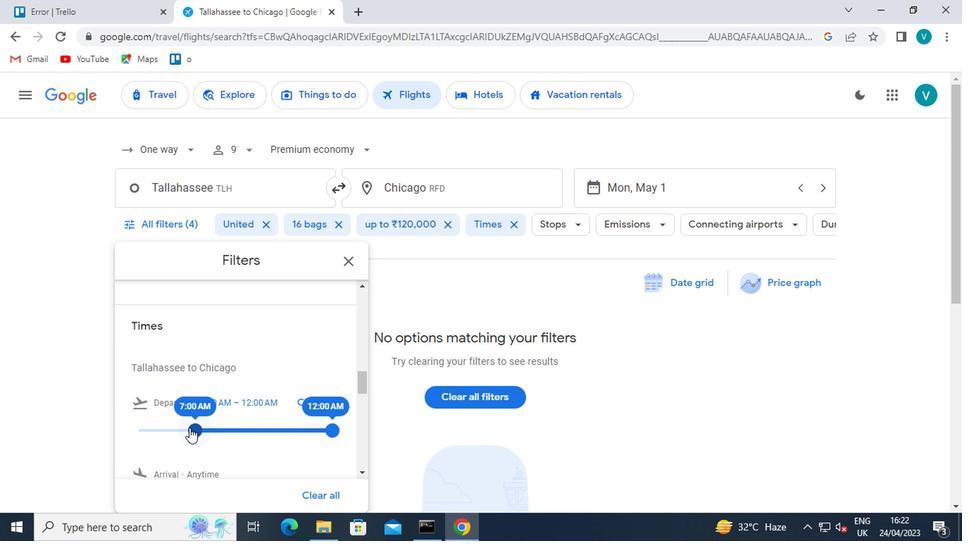 
Action: Mouse pressed left at (190, 430)
Screenshot: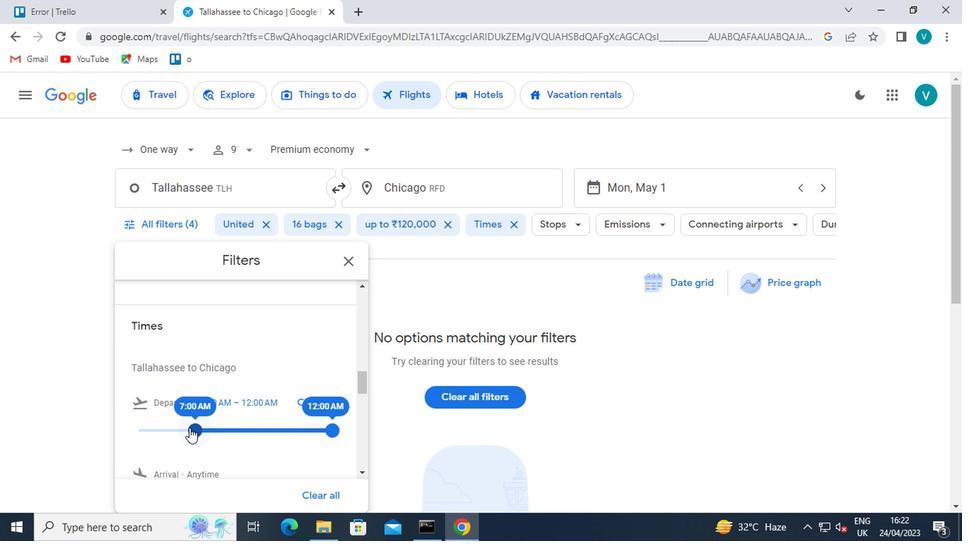 
Action: Mouse moved to (169, 414)
Screenshot: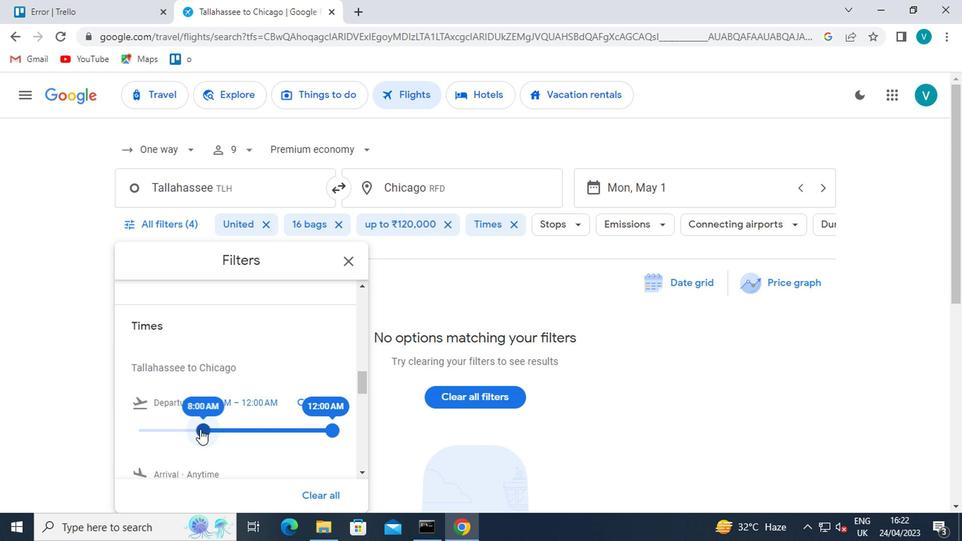 
